 Task: Create a sub task System Test and UAT for the task  Create a feature for users to report inappropriate content in the project Vertex , assign it to team member softage.10@softage.net and update the status of the sub task to  Off Track , set the priority of the sub task to High.
Action: Mouse moved to (39, 328)
Screenshot: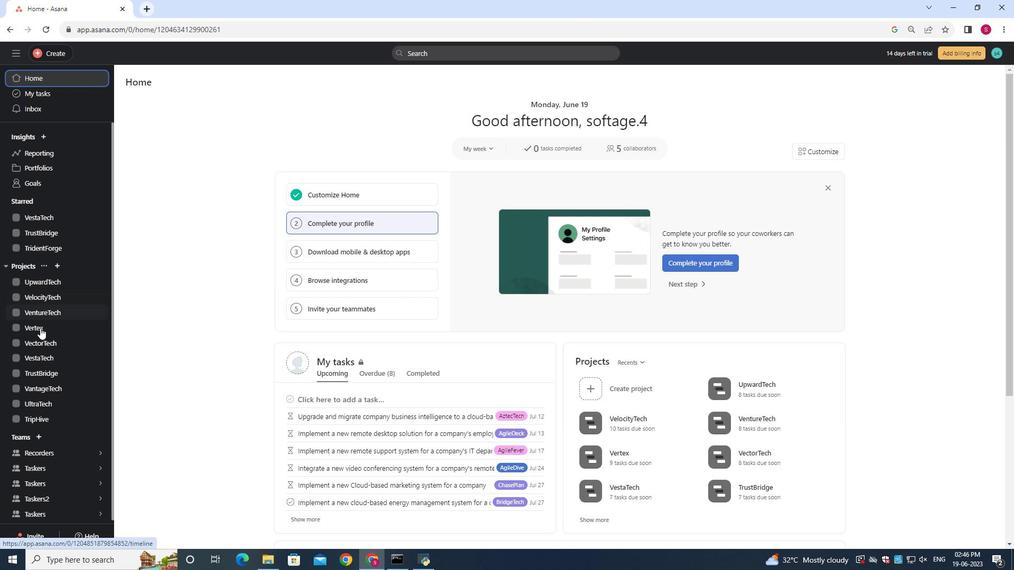 
Action: Mouse pressed left at (39, 328)
Screenshot: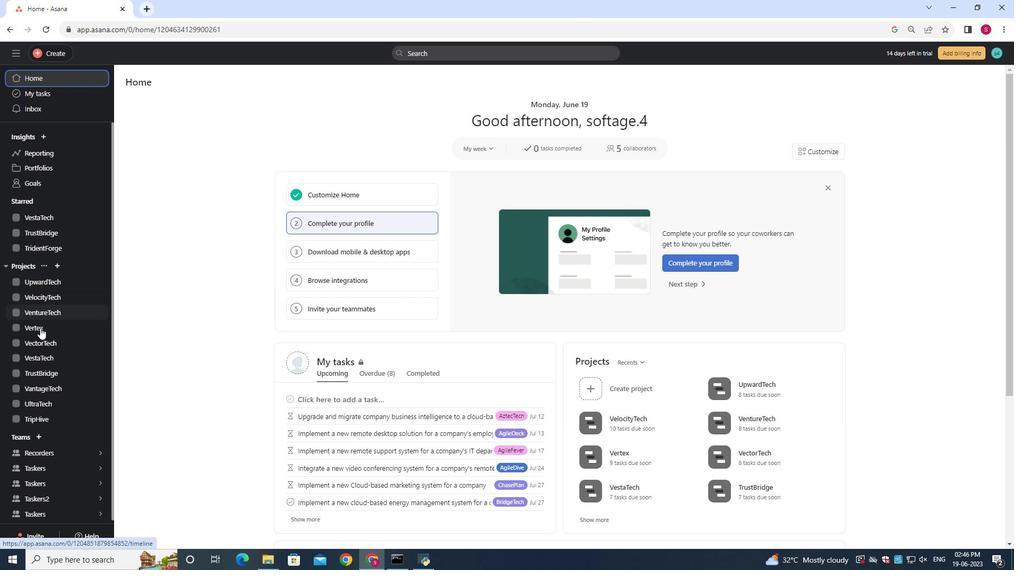 
Action: Mouse moved to (389, 232)
Screenshot: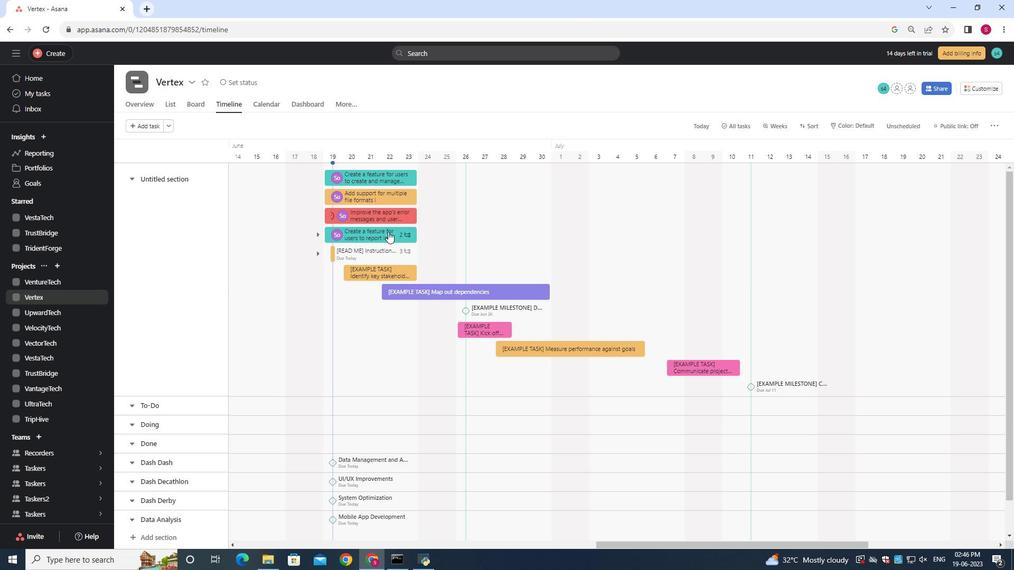 
Action: Mouse pressed left at (389, 232)
Screenshot: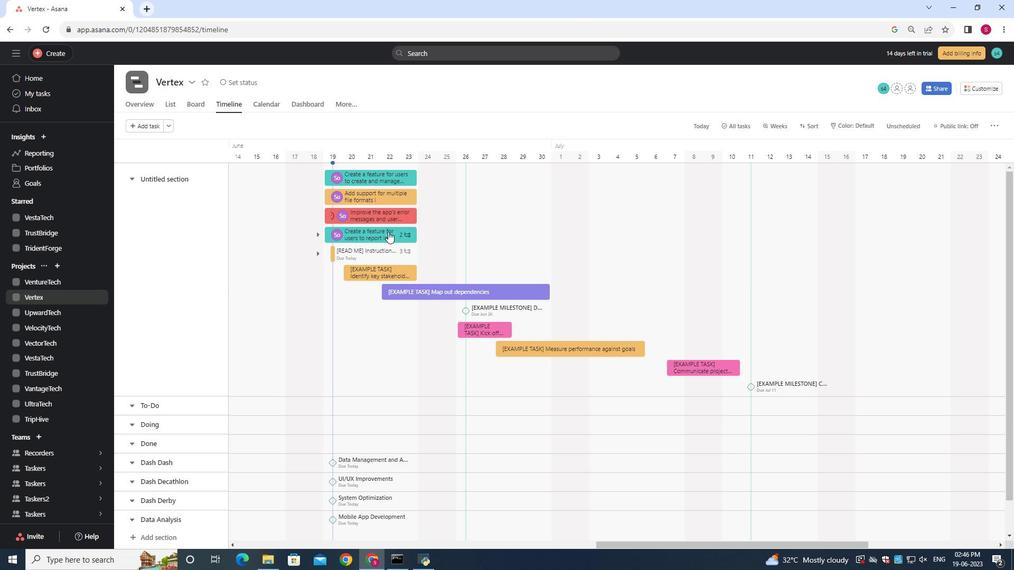 
Action: Mouse moved to (775, 288)
Screenshot: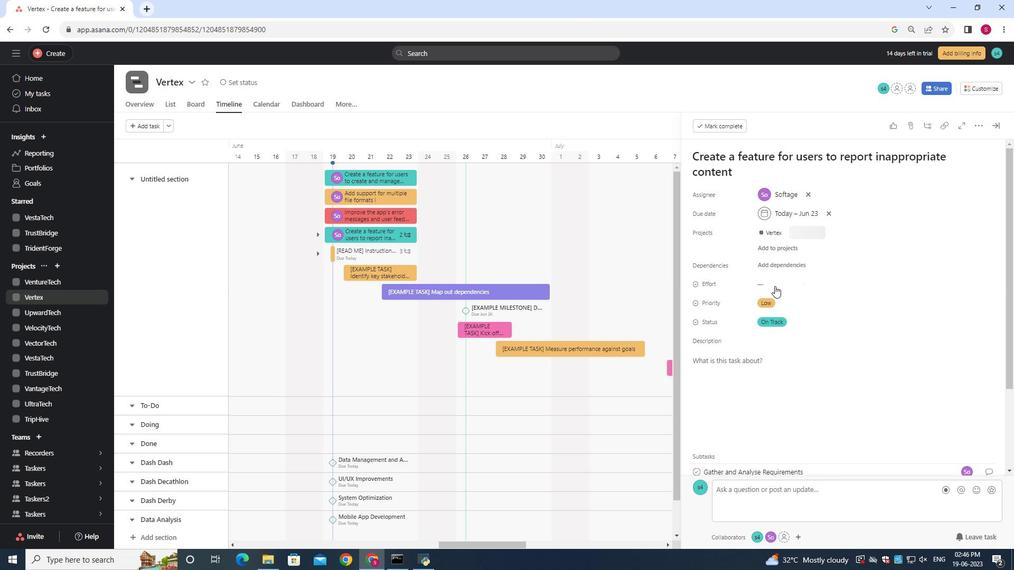 
Action: Mouse scrolled (775, 288) with delta (0, 0)
Screenshot: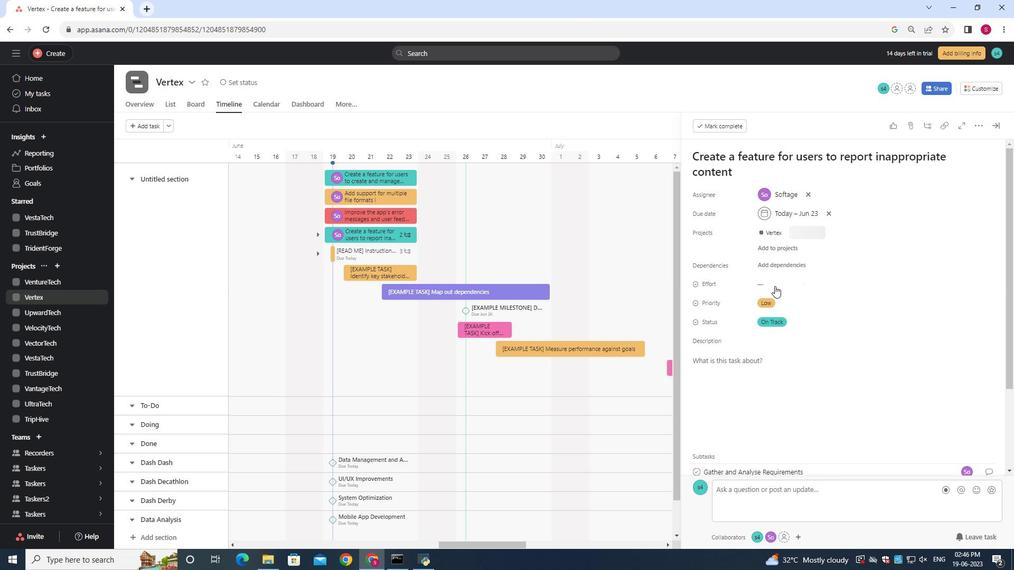 
Action: Mouse moved to (775, 291)
Screenshot: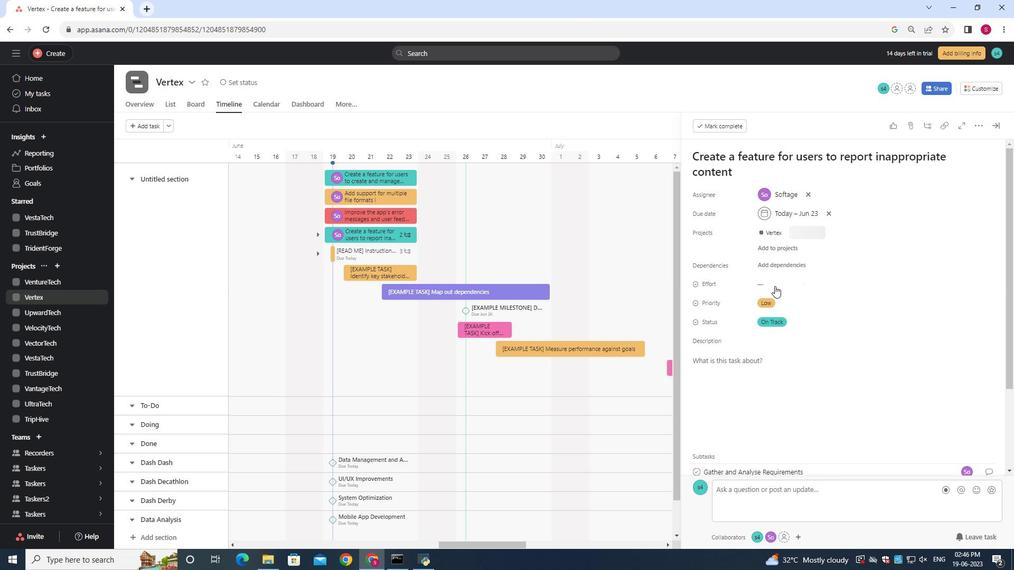 
Action: Mouse scrolled (775, 290) with delta (0, 0)
Screenshot: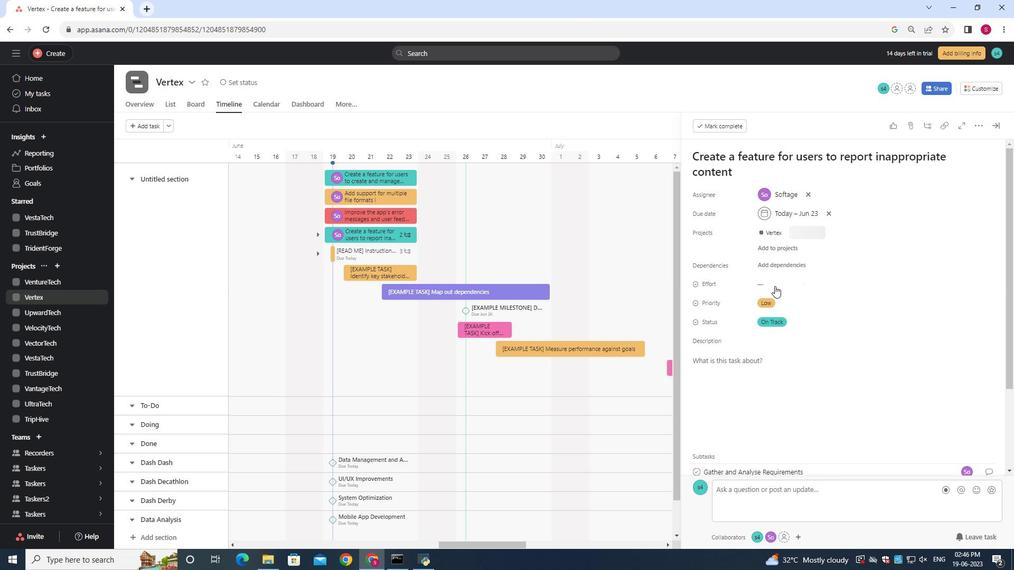 
Action: Mouse moved to (774, 292)
Screenshot: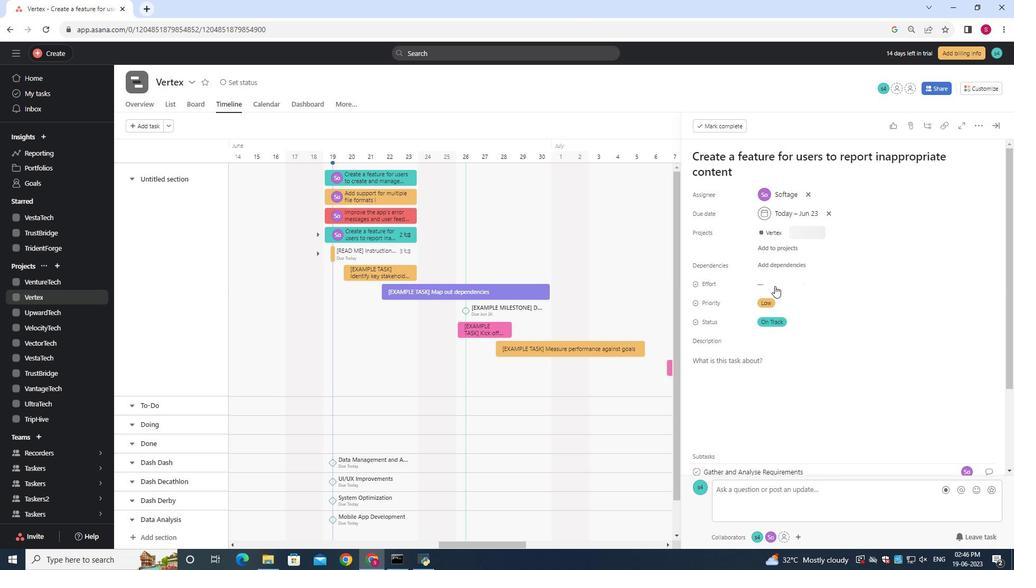 
Action: Mouse scrolled (775, 291) with delta (0, 0)
Screenshot: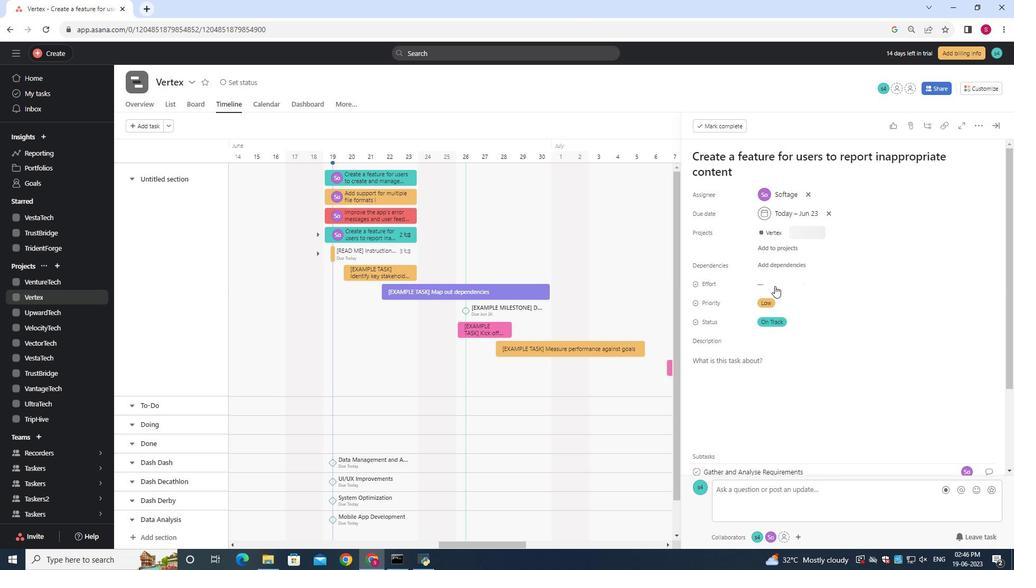 
Action: Mouse scrolled (774, 291) with delta (0, 0)
Screenshot: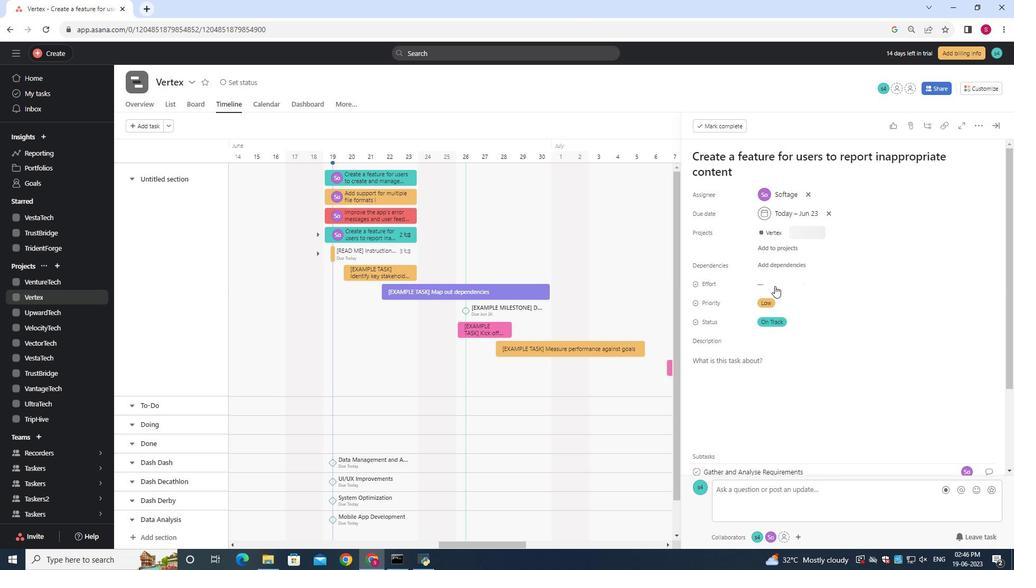 
Action: Mouse scrolled (774, 291) with delta (0, 0)
Screenshot: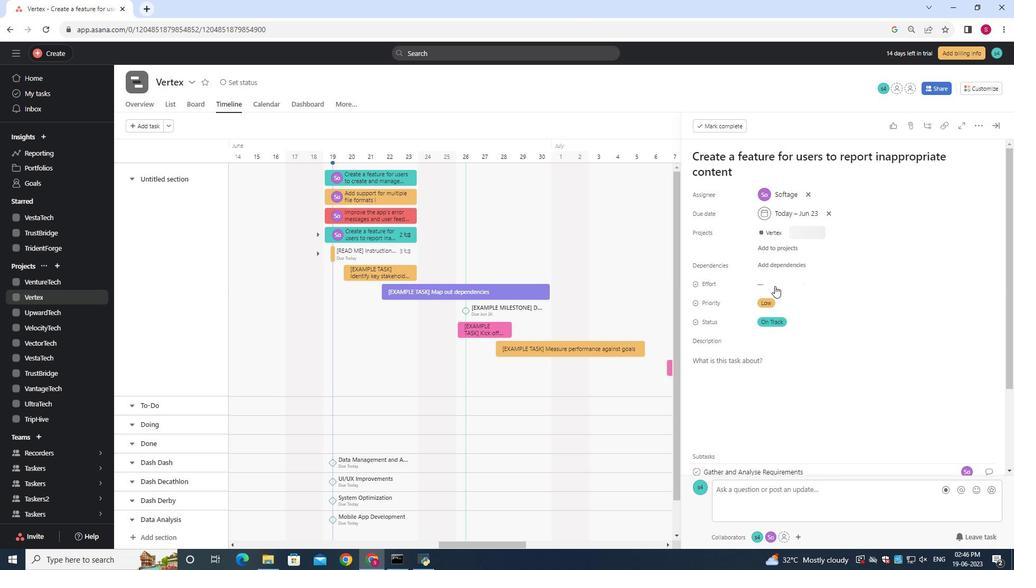 
Action: Mouse moved to (774, 291)
Screenshot: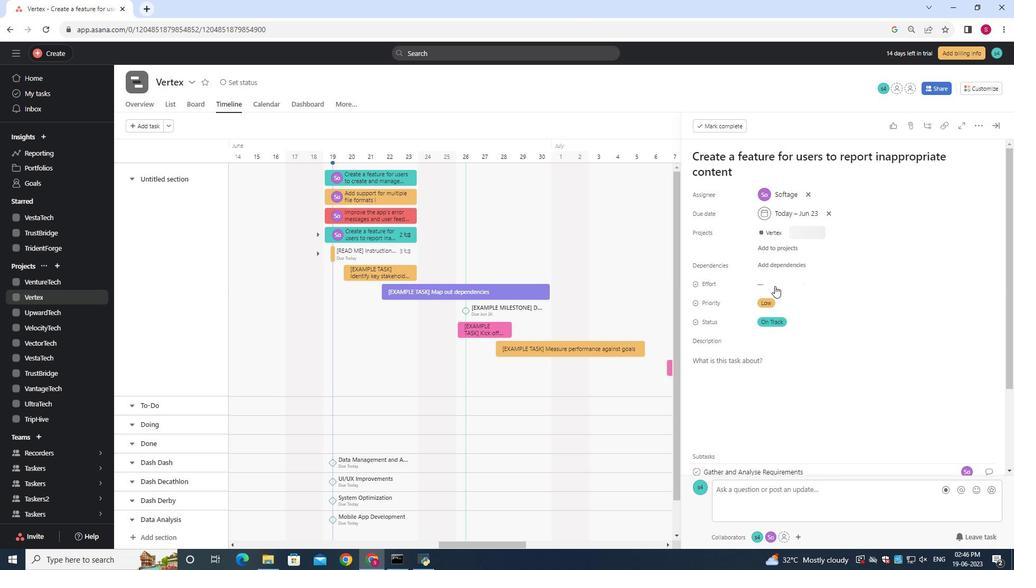 
Action: Mouse scrolled (774, 291) with delta (0, 0)
Screenshot: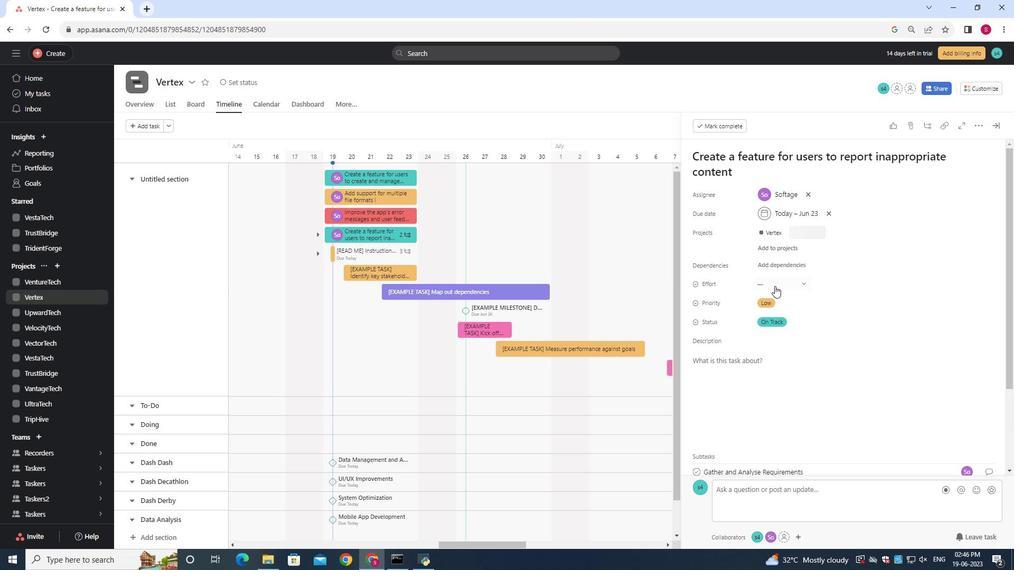 
Action: Mouse moved to (722, 400)
Screenshot: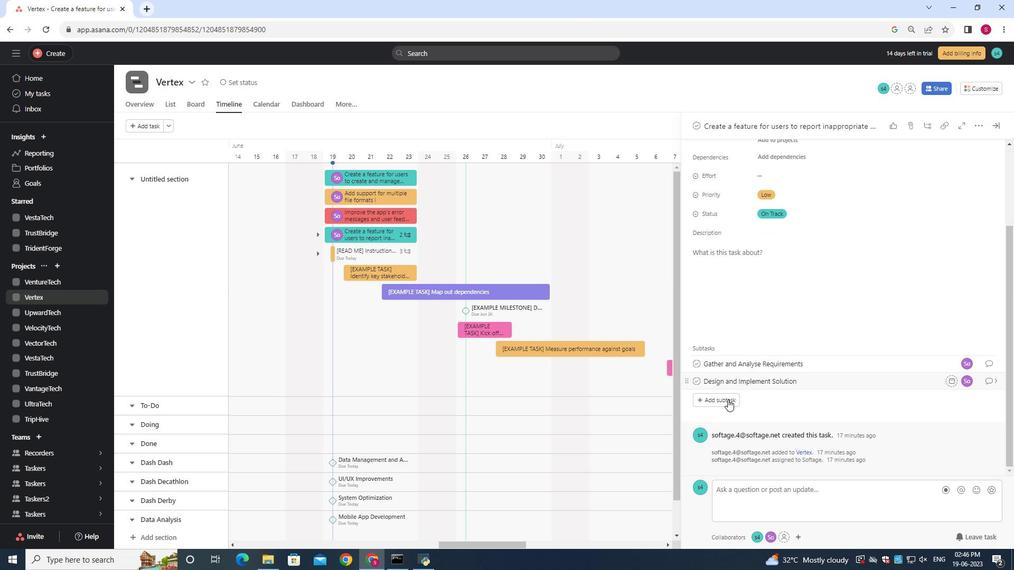 
Action: Mouse pressed left at (722, 400)
Screenshot: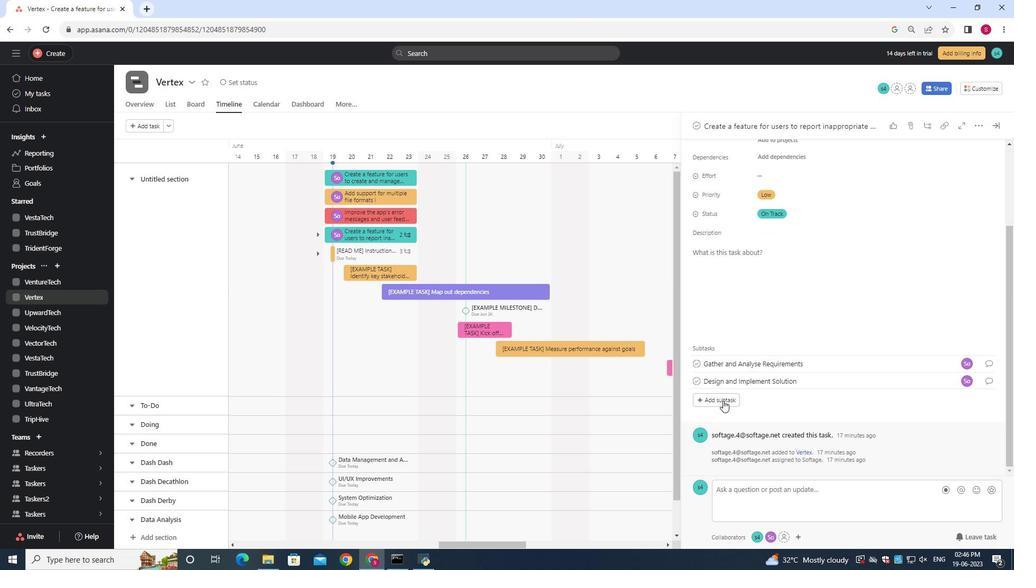 
Action: Key pressed <Key.shift>System<Key.space><Key.shift>Test<Key.space>and<Key.space><Key.shift><Key.shift><Key.shift><Key.shift><Key.shift><Key.shift><Key.shift><Key.shift><Key.shift><Key.shift>U<Key.shift>AT
Screenshot: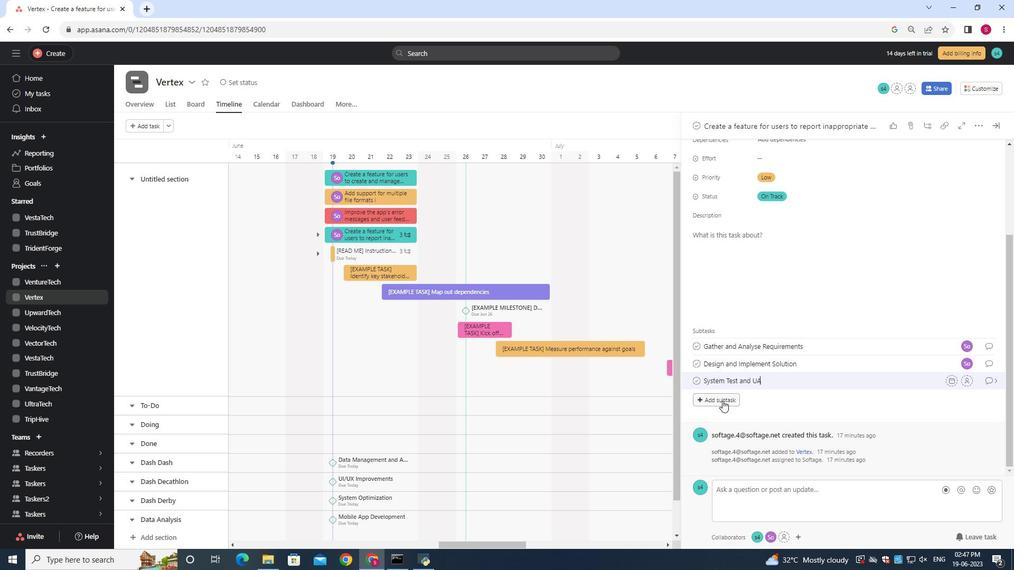 
Action: Mouse moved to (968, 379)
Screenshot: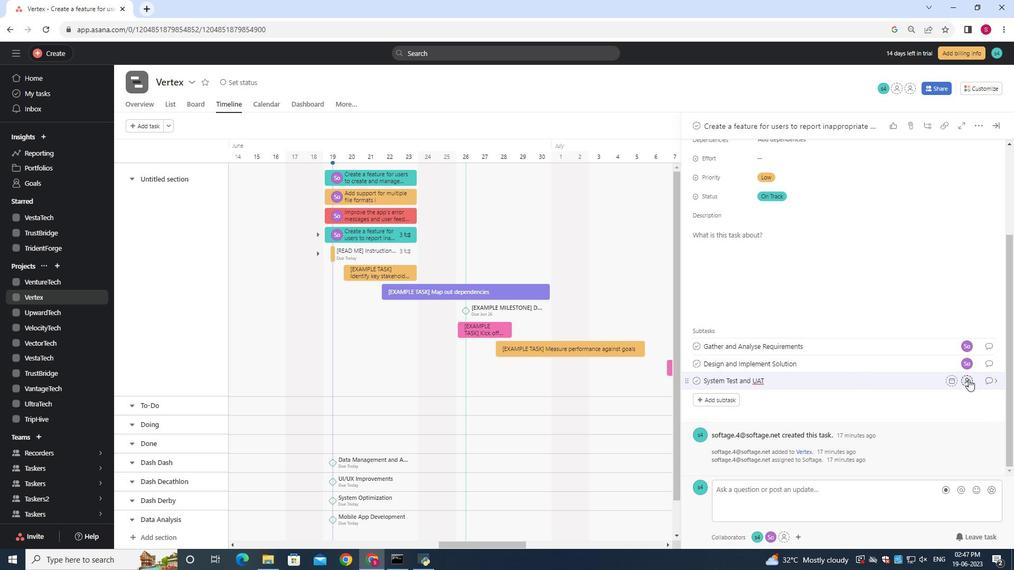 
Action: Mouse pressed left at (968, 379)
Screenshot: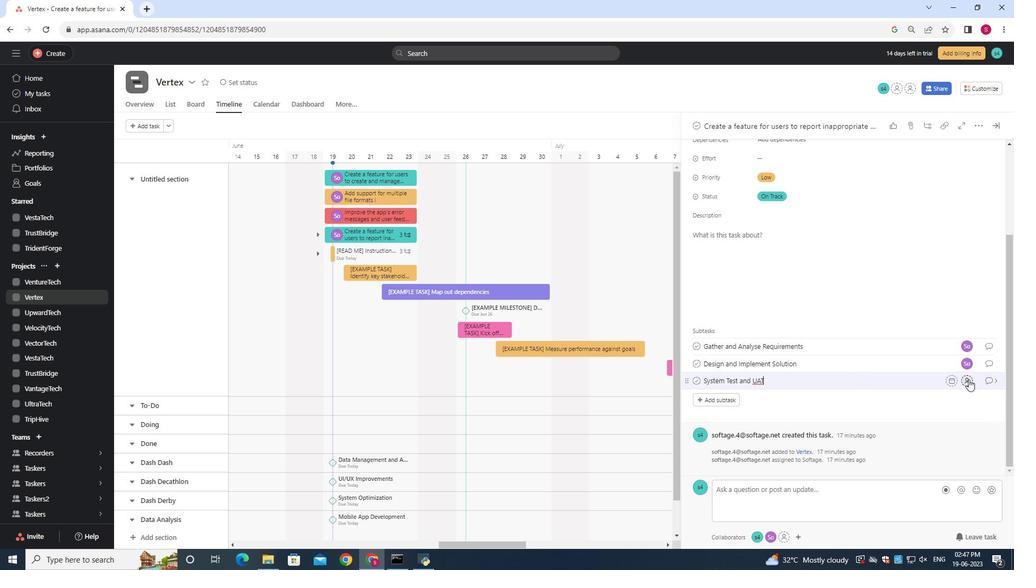 
Action: Mouse moved to (980, 379)
Screenshot: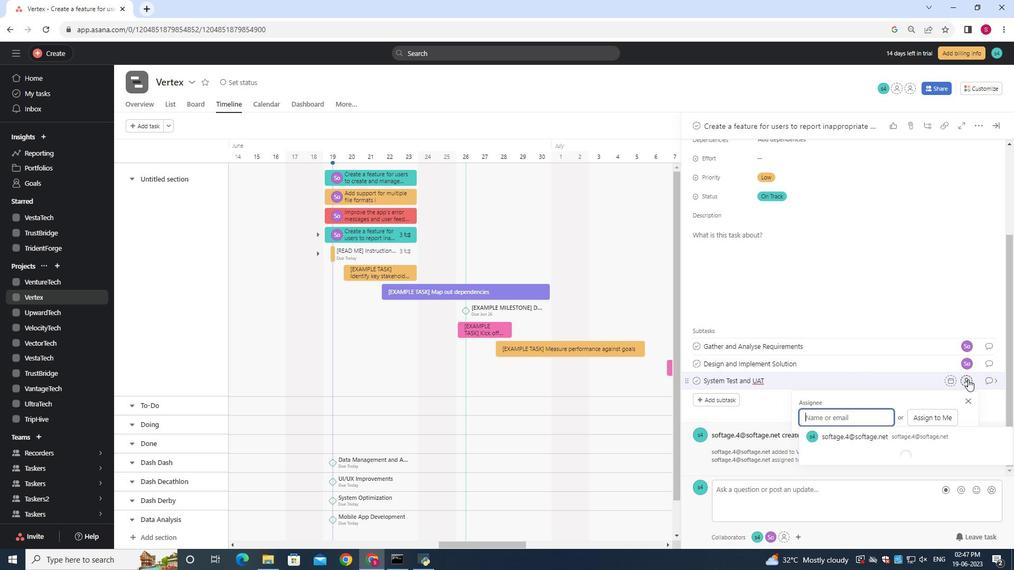 
Action: Key pressed softage.10<Key.shift>@softage.net
Screenshot: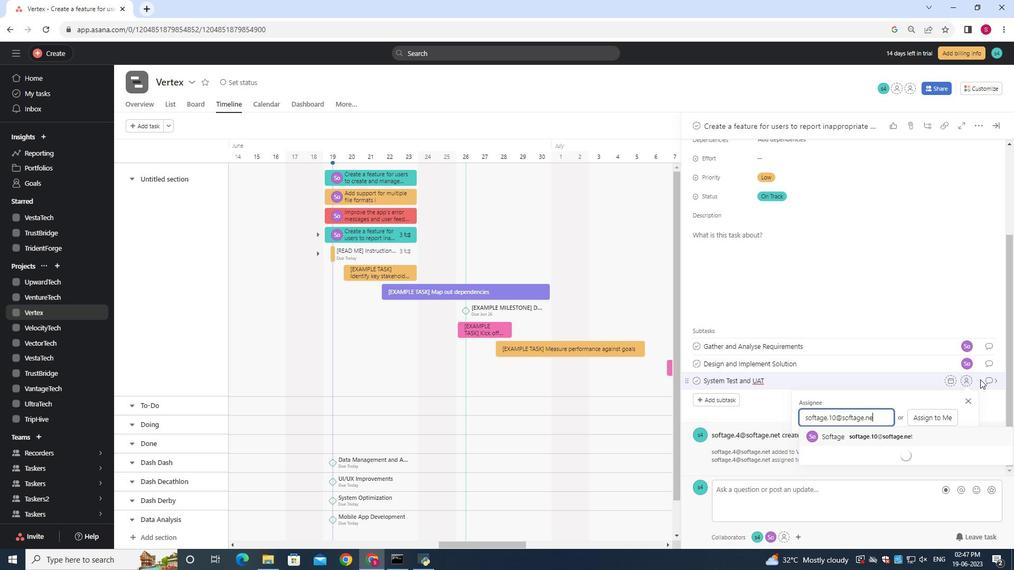 
Action: Mouse moved to (889, 437)
Screenshot: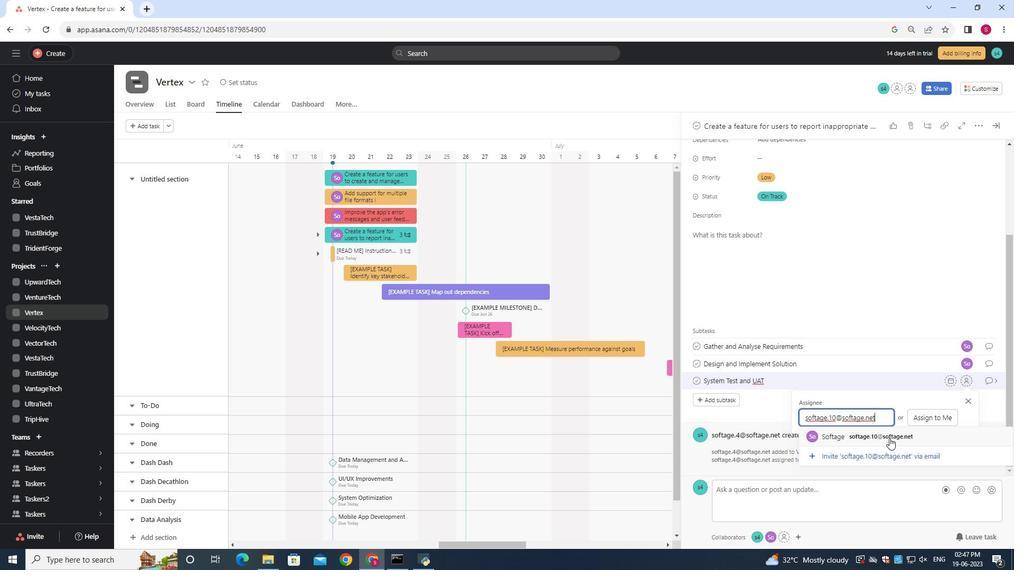 
Action: Mouse pressed left at (889, 437)
Screenshot: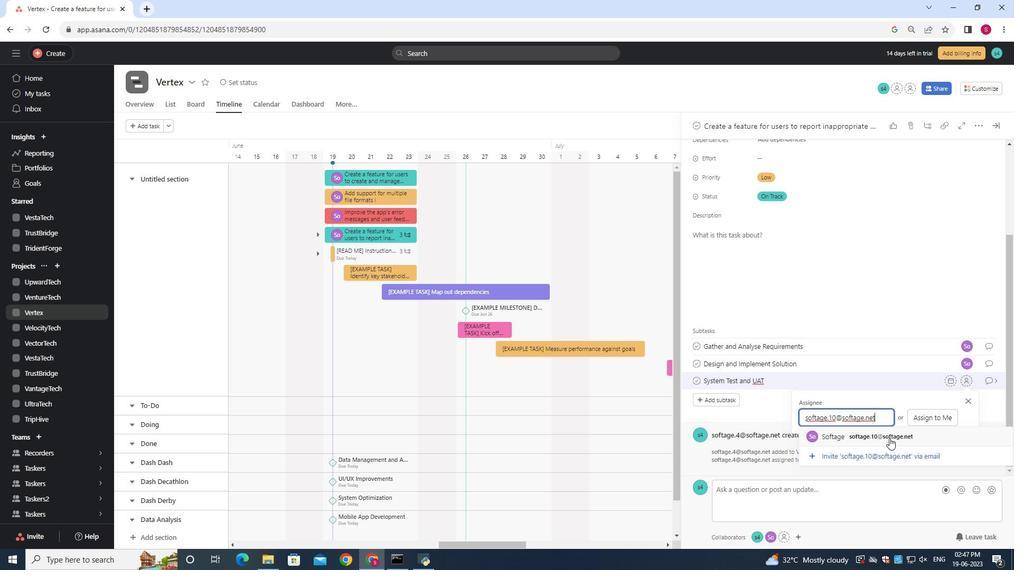 
Action: Mouse moved to (993, 382)
Screenshot: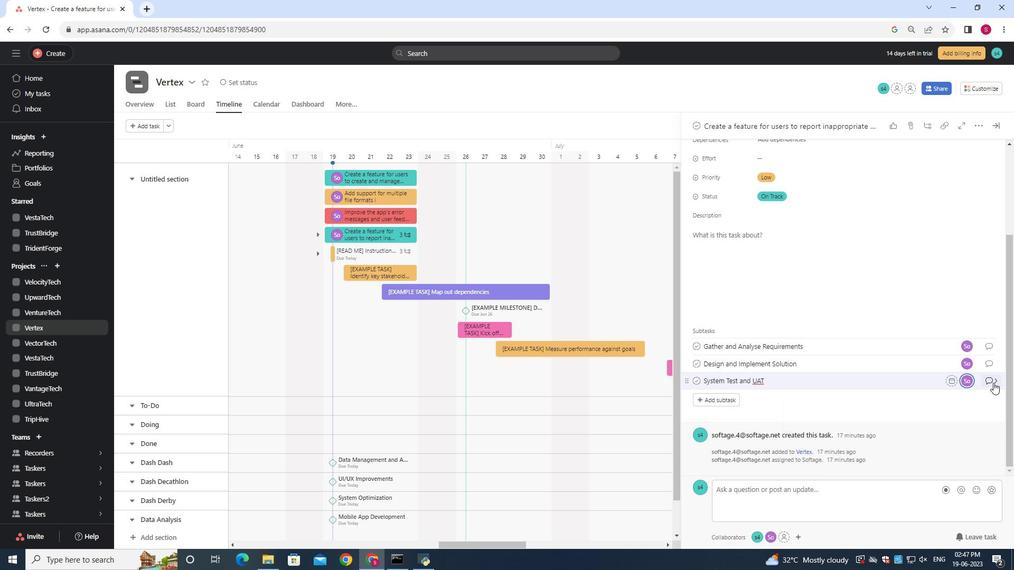 
Action: Mouse pressed left at (993, 382)
Screenshot: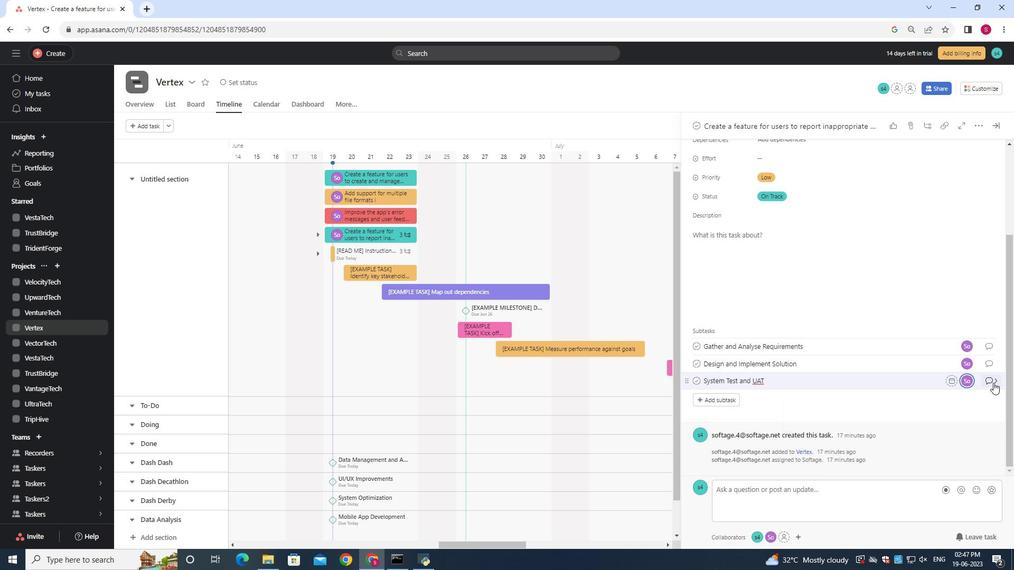 
Action: Mouse moved to (714, 258)
Screenshot: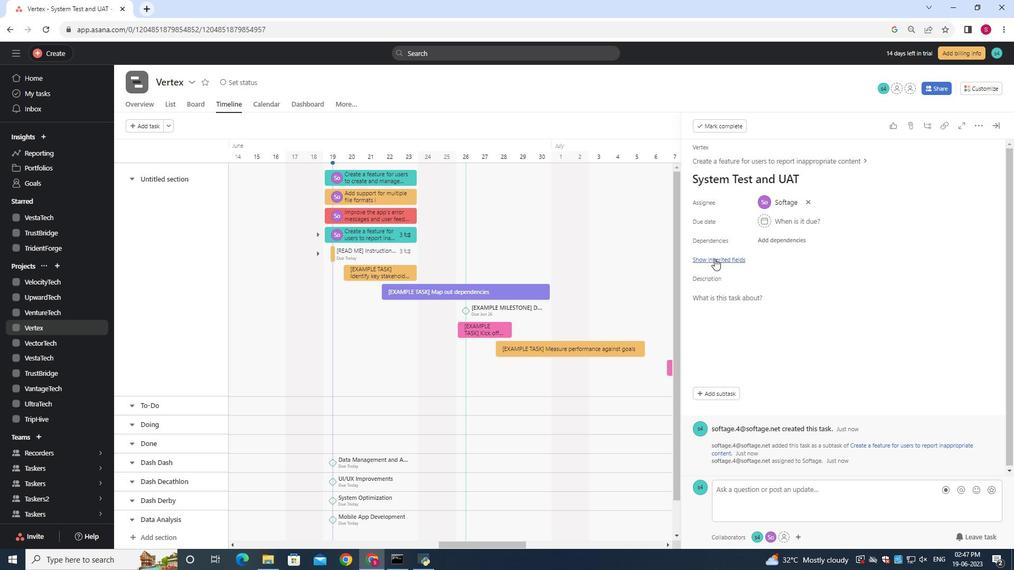 
Action: Mouse pressed left at (714, 258)
Screenshot: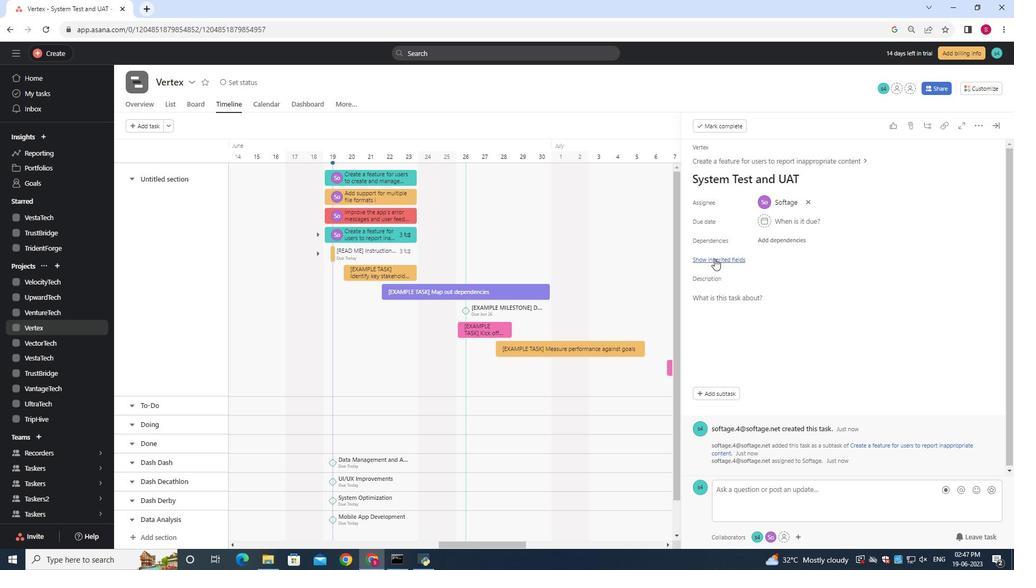 
Action: Mouse moved to (757, 309)
Screenshot: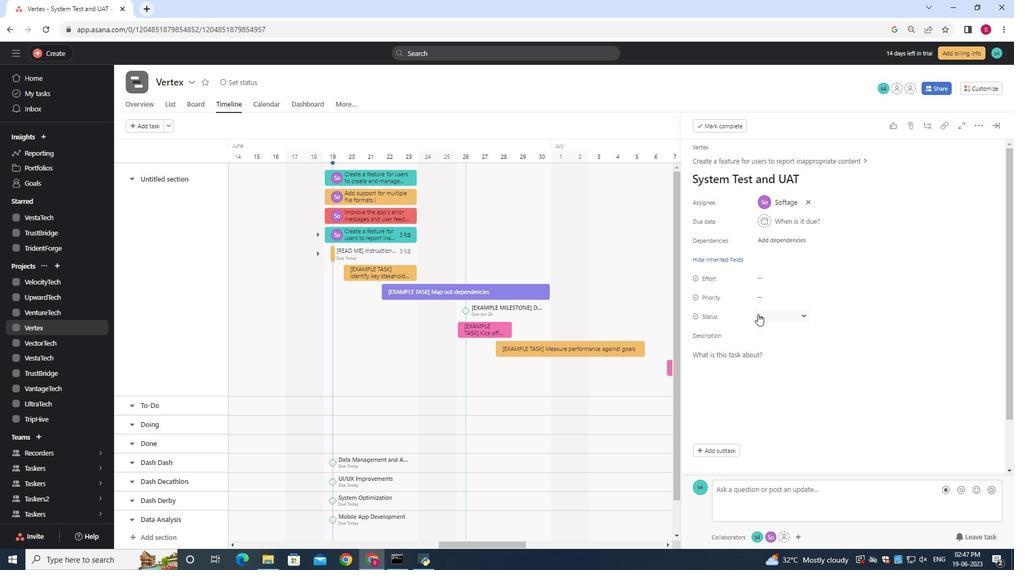 
Action: Mouse pressed left at (757, 309)
Screenshot: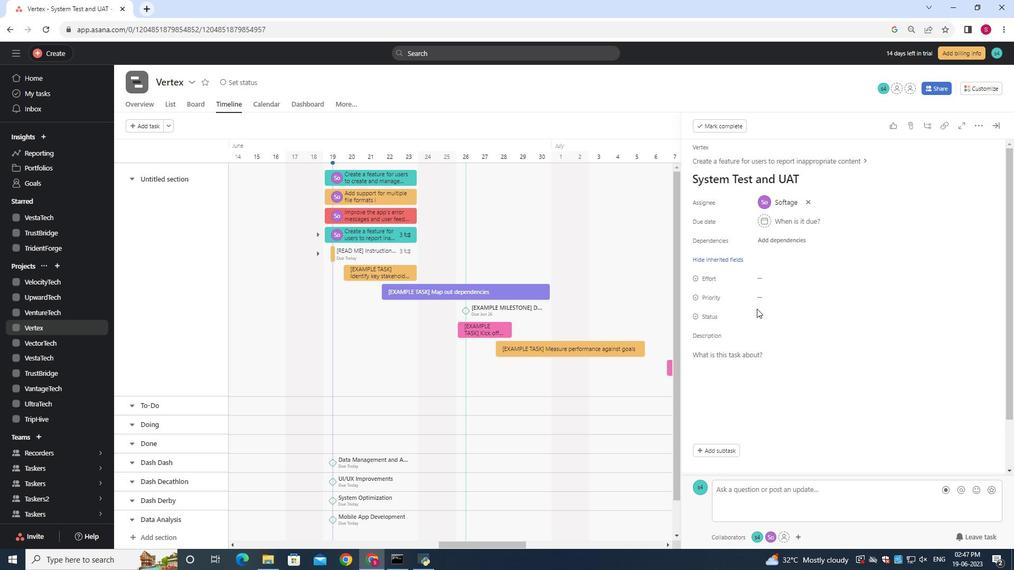 
Action: Mouse moved to (762, 316)
Screenshot: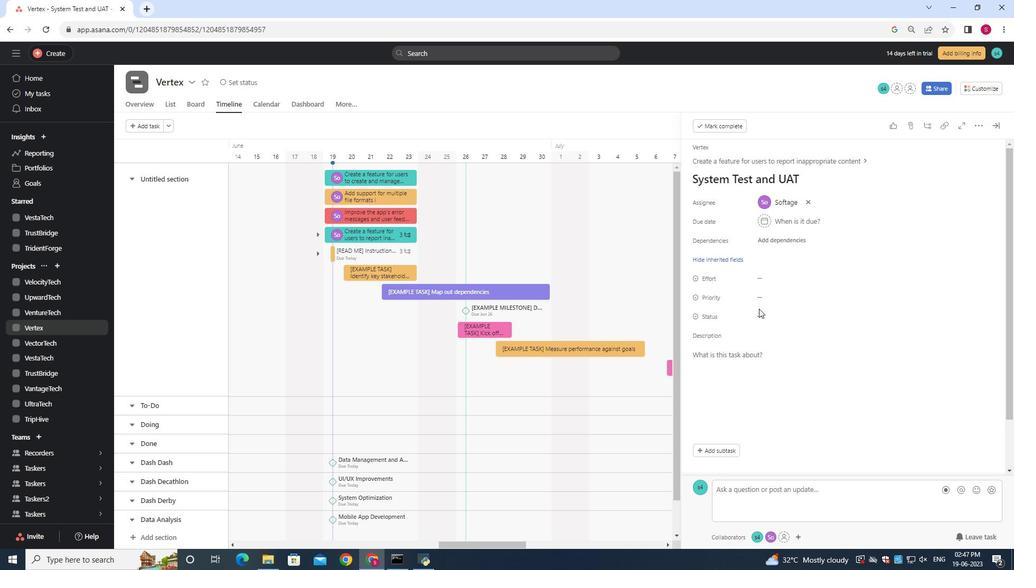 
Action: Mouse pressed left at (762, 316)
Screenshot: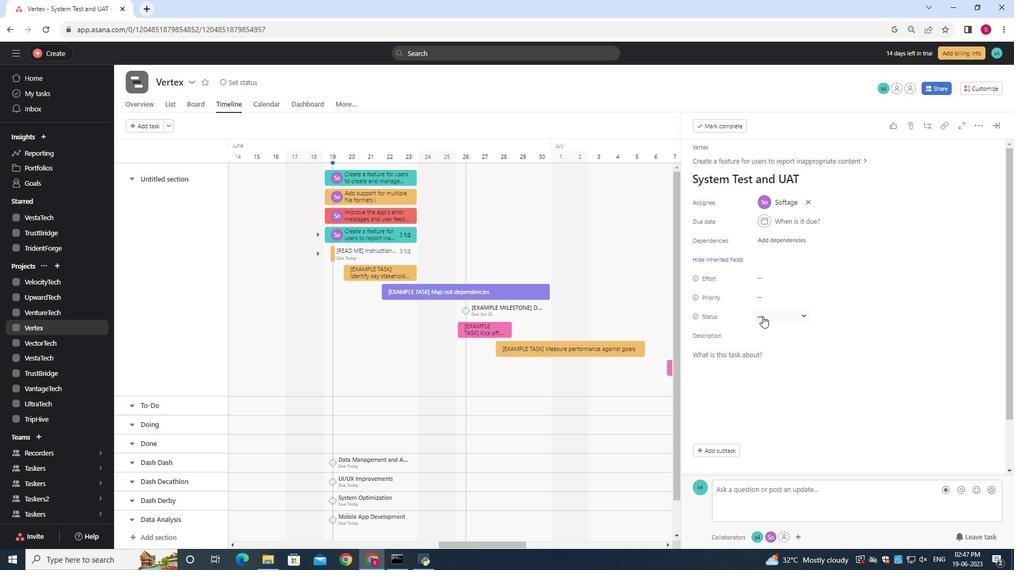 
Action: Mouse moved to (785, 380)
Screenshot: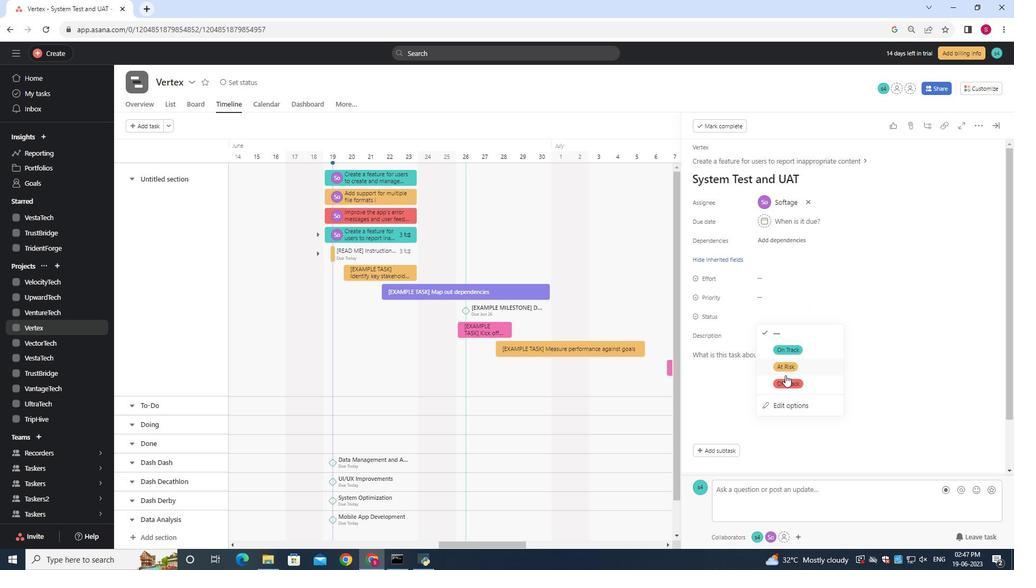 
Action: Mouse pressed left at (785, 380)
Screenshot: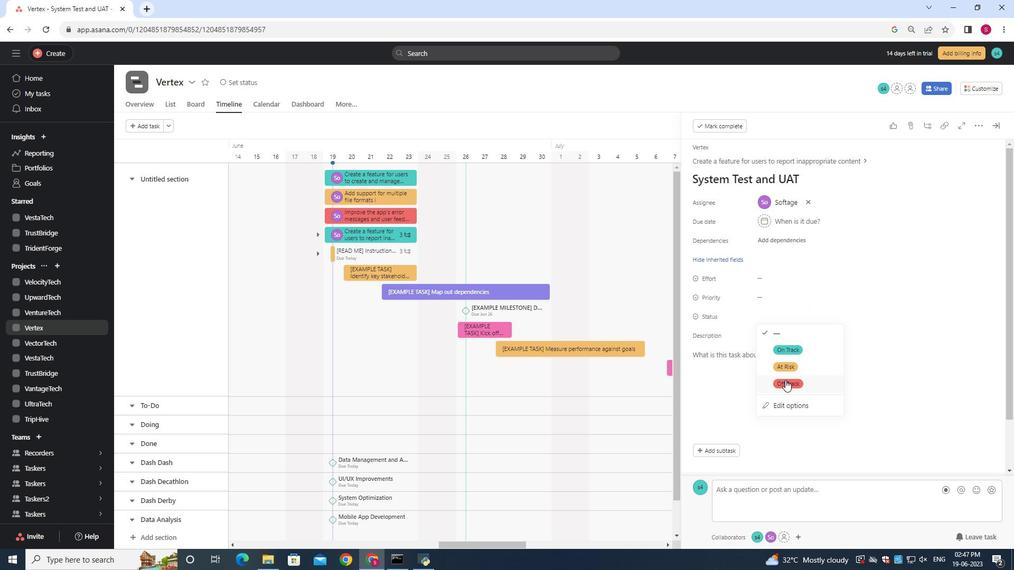 
Action: Mouse moved to (762, 296)
Screenshot: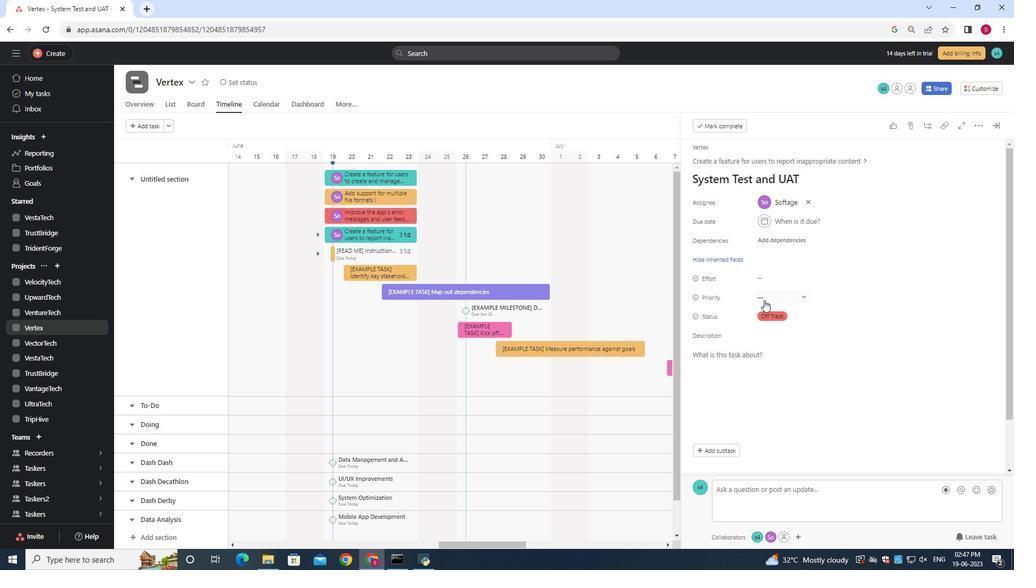 
Action: Mouse pressed left at (762, 296)
Screenshot: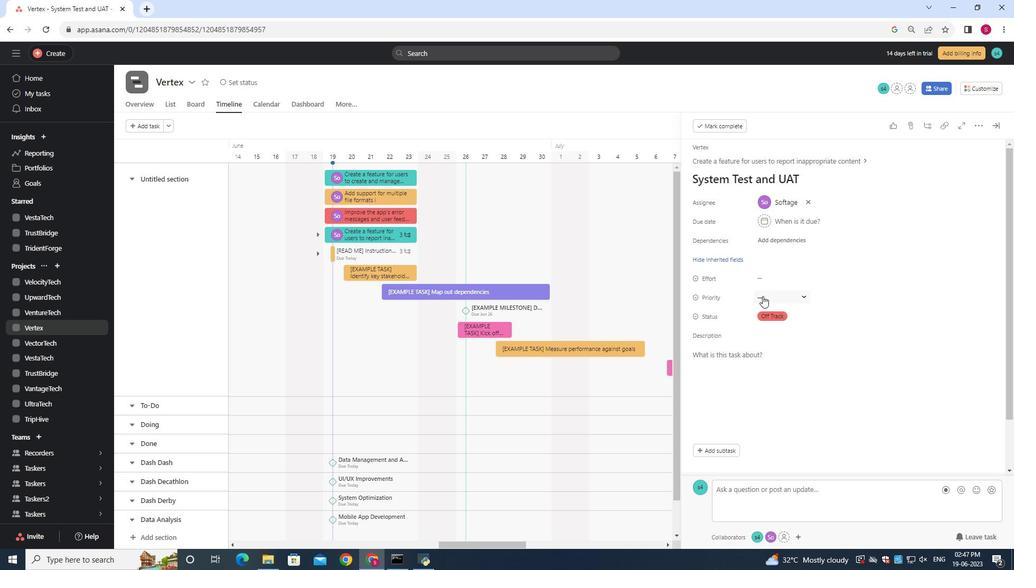 
Action: Mouse moved to (783, 326)
Screenshot: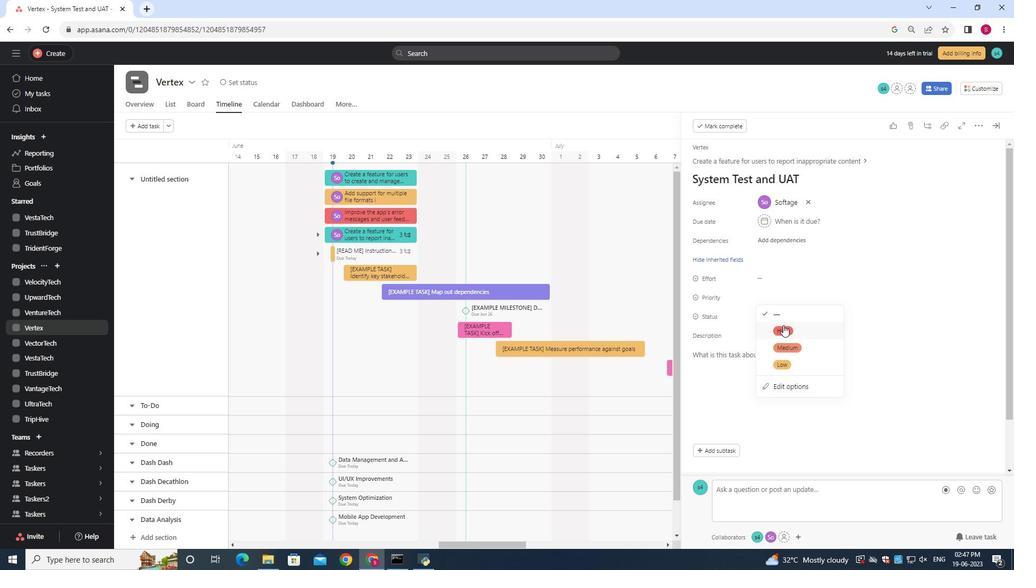 
Action: Mouse pressed left at (783, 326)
Screenshot: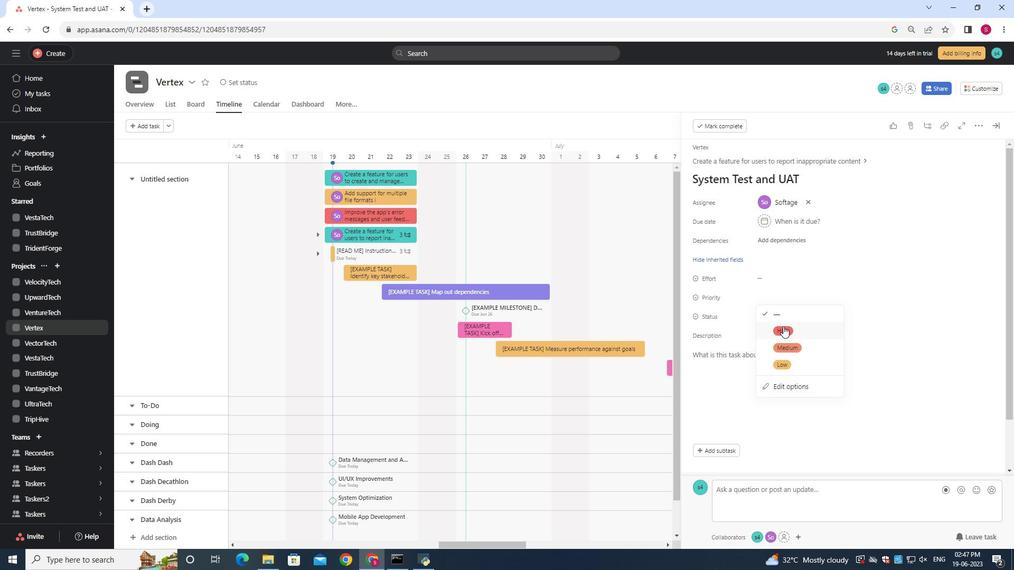 
Action: Mouse moved to (769, 306)
Screenshot: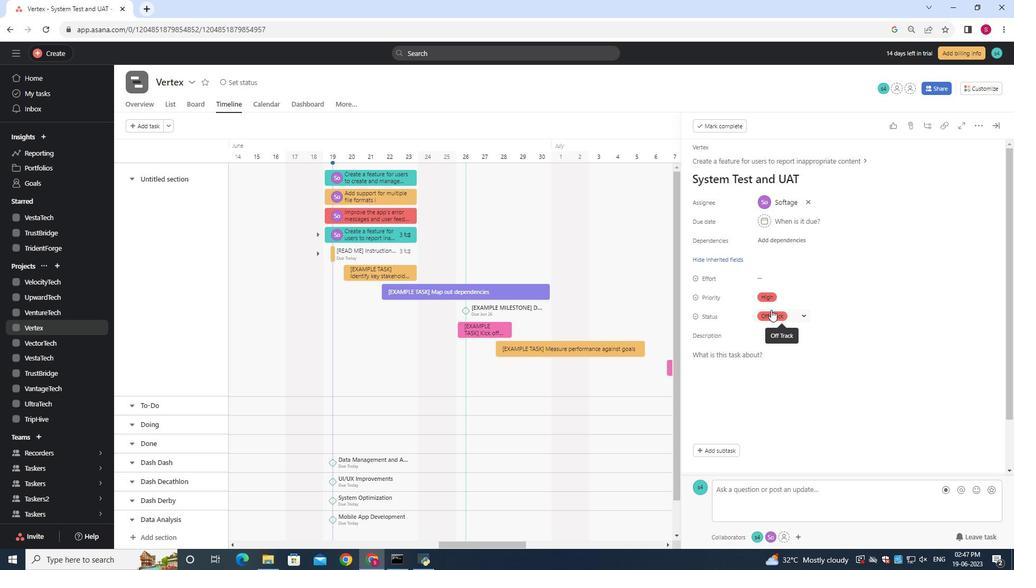 
